 Task: Search for emails related to 'softage.4' in your mailbox.
Action: Mouse moved to (329, 13)
Screenshot: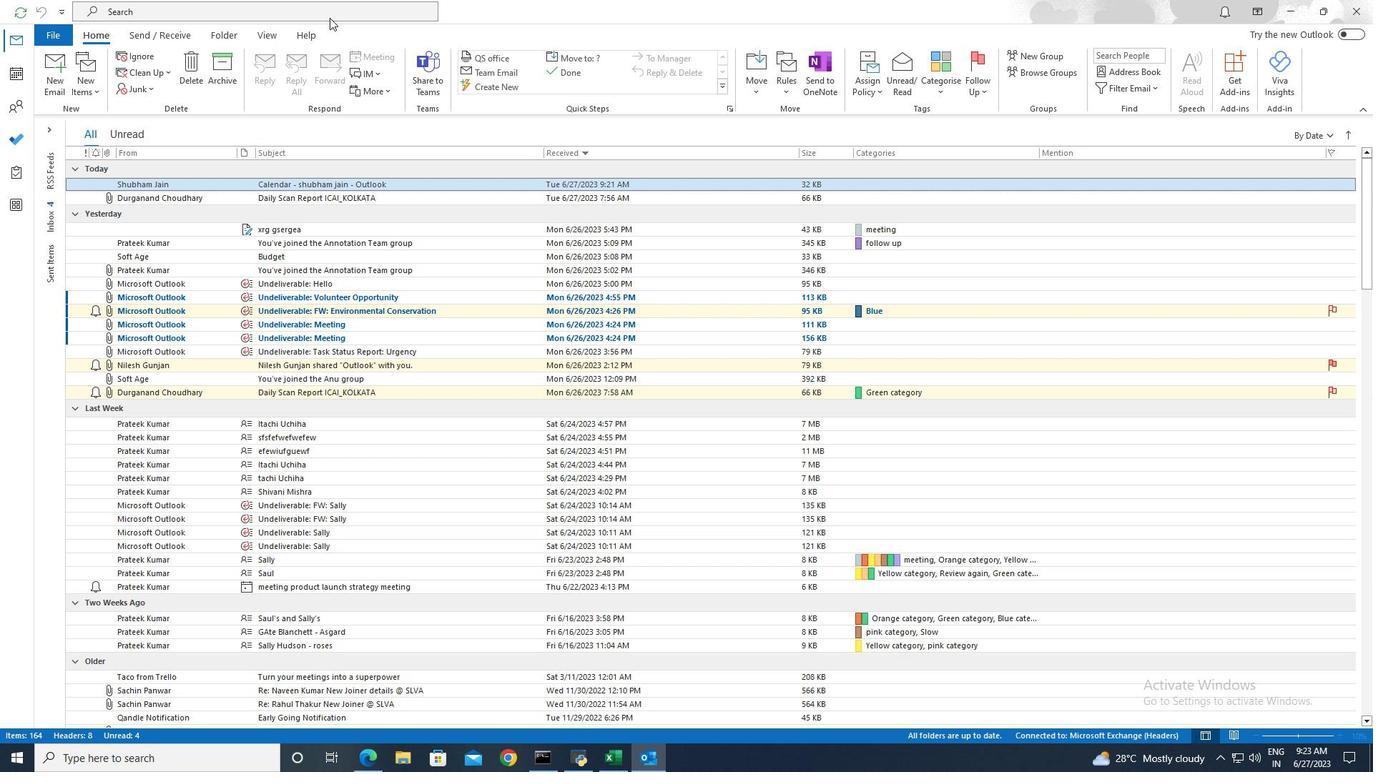 
Action: Mouse pressed left at (329, 13)
Screenshot: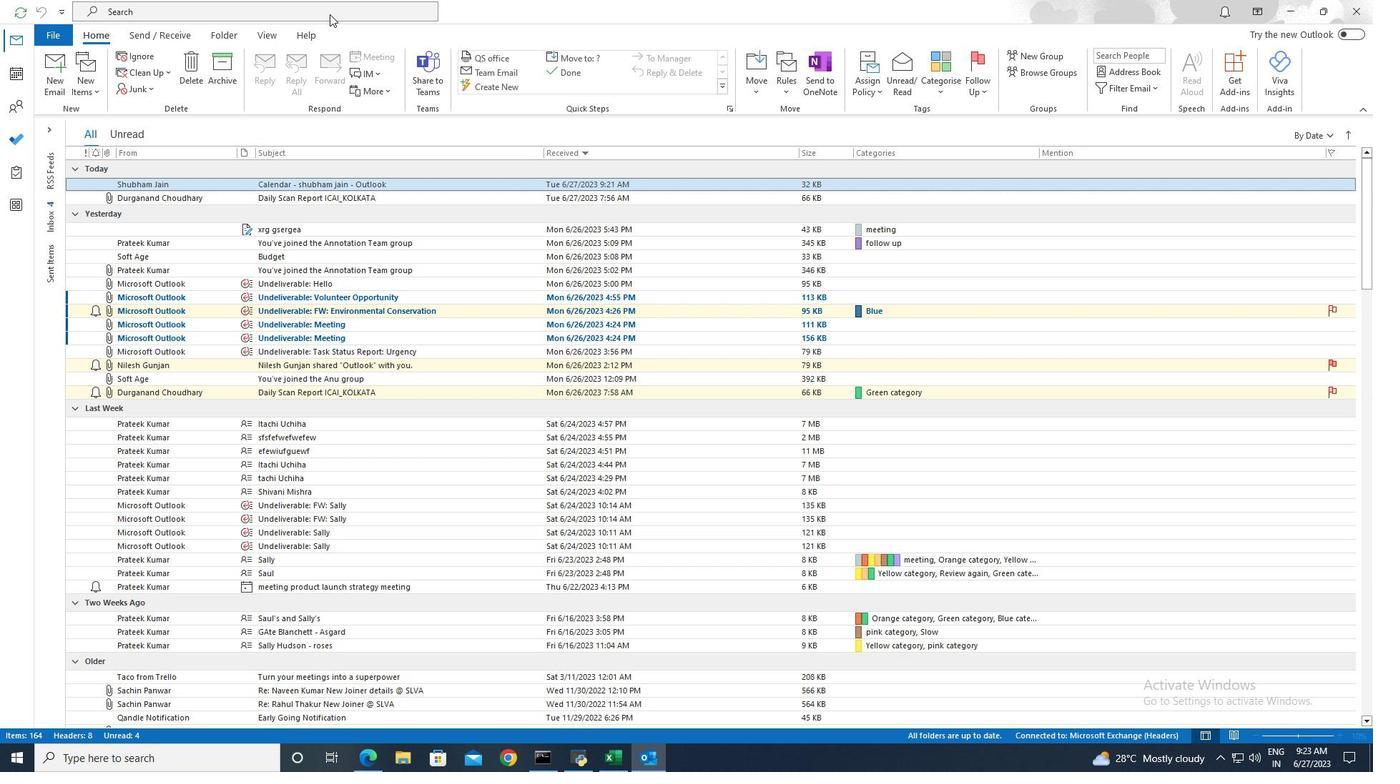 
Action: Mouse moved to (491, 8)
Screenshot: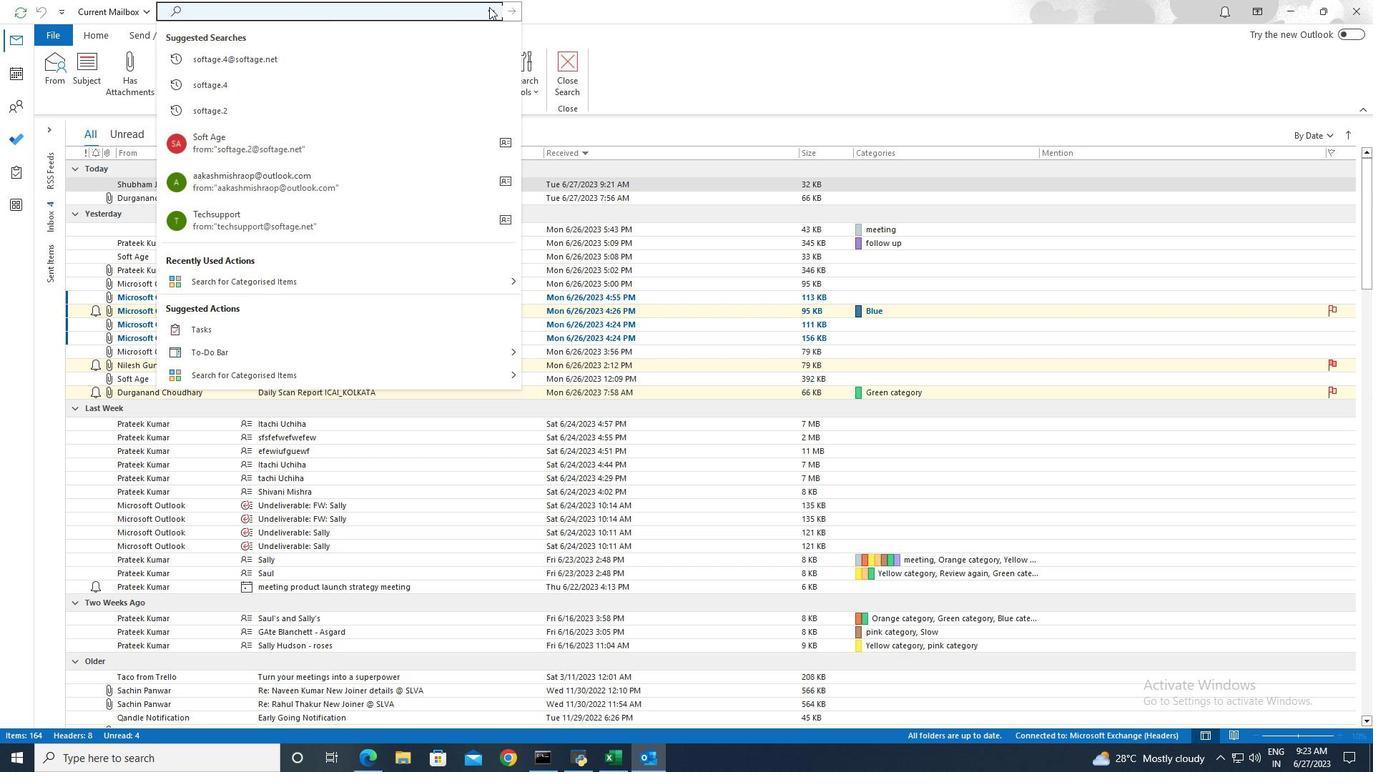 
Action: Mouse pressed left at (491, 8)
Screenshot: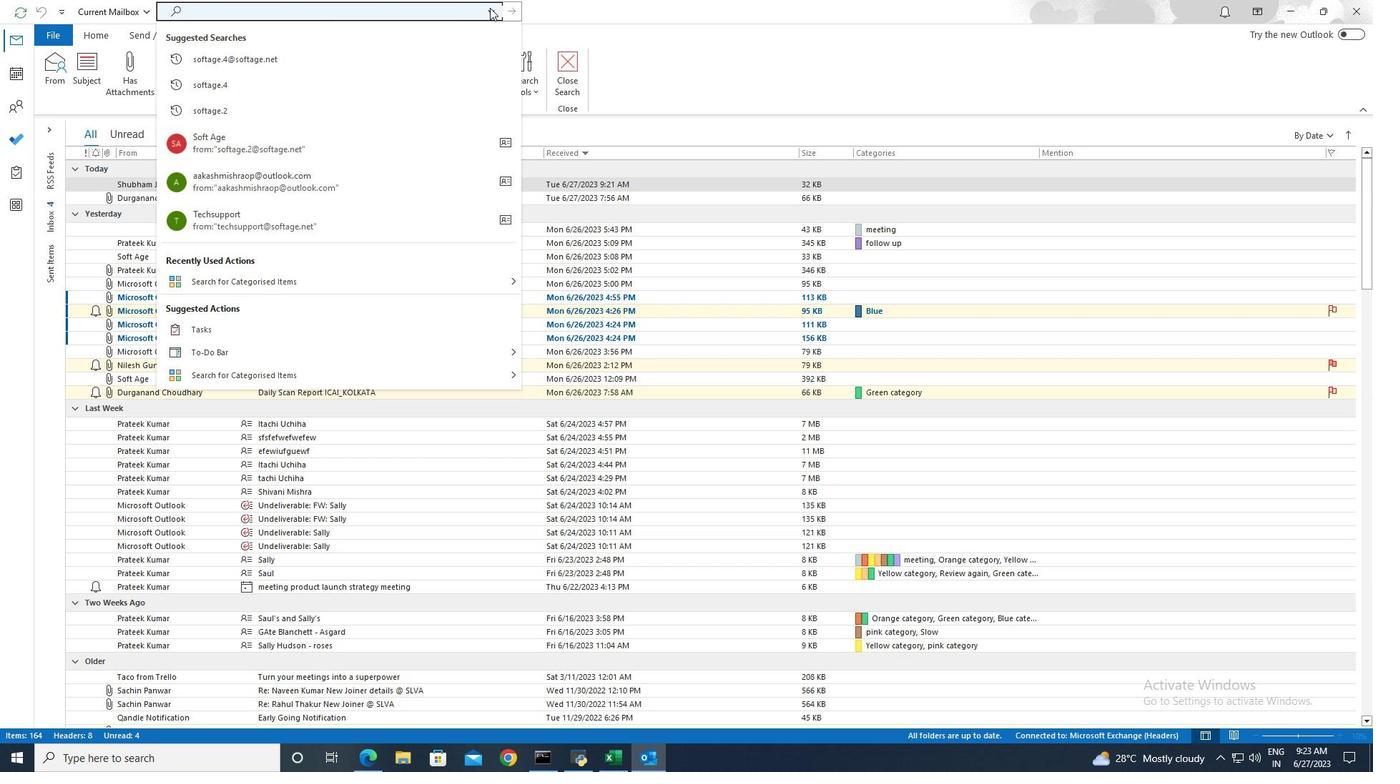 
Action: Mouse moved to (443, 200)
Screenshot: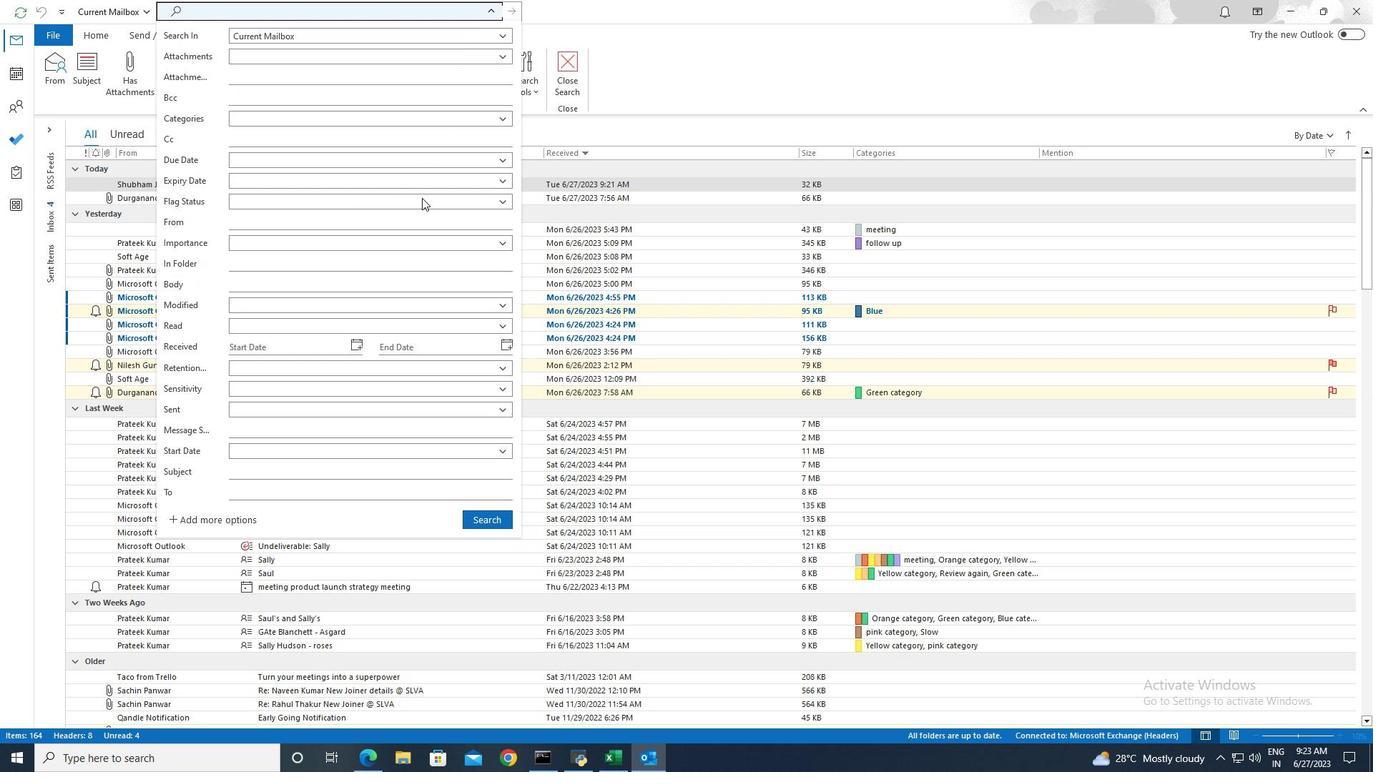 
Action: Mouse pressed left at (443, 200)
Screenshot: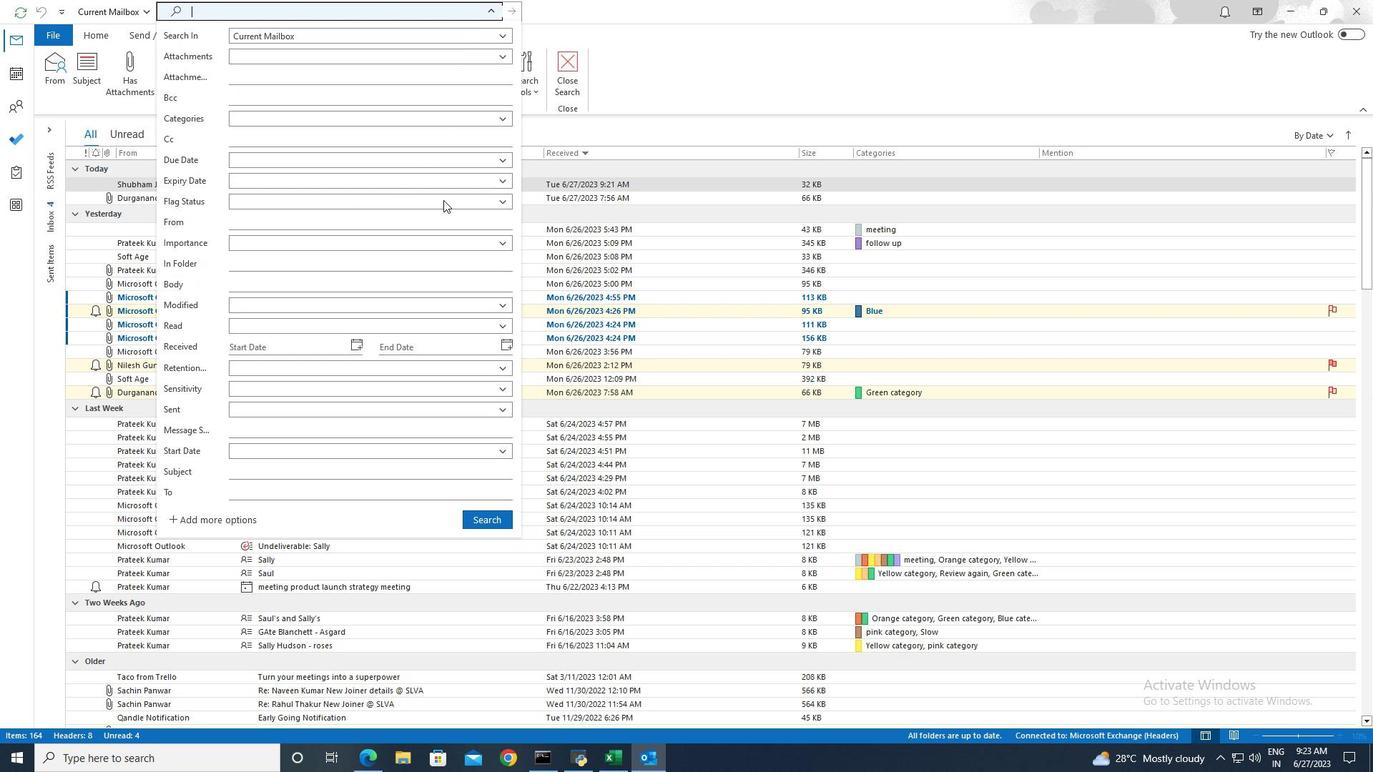 
Action: Mouse moved to (393, 228)
Screenshot: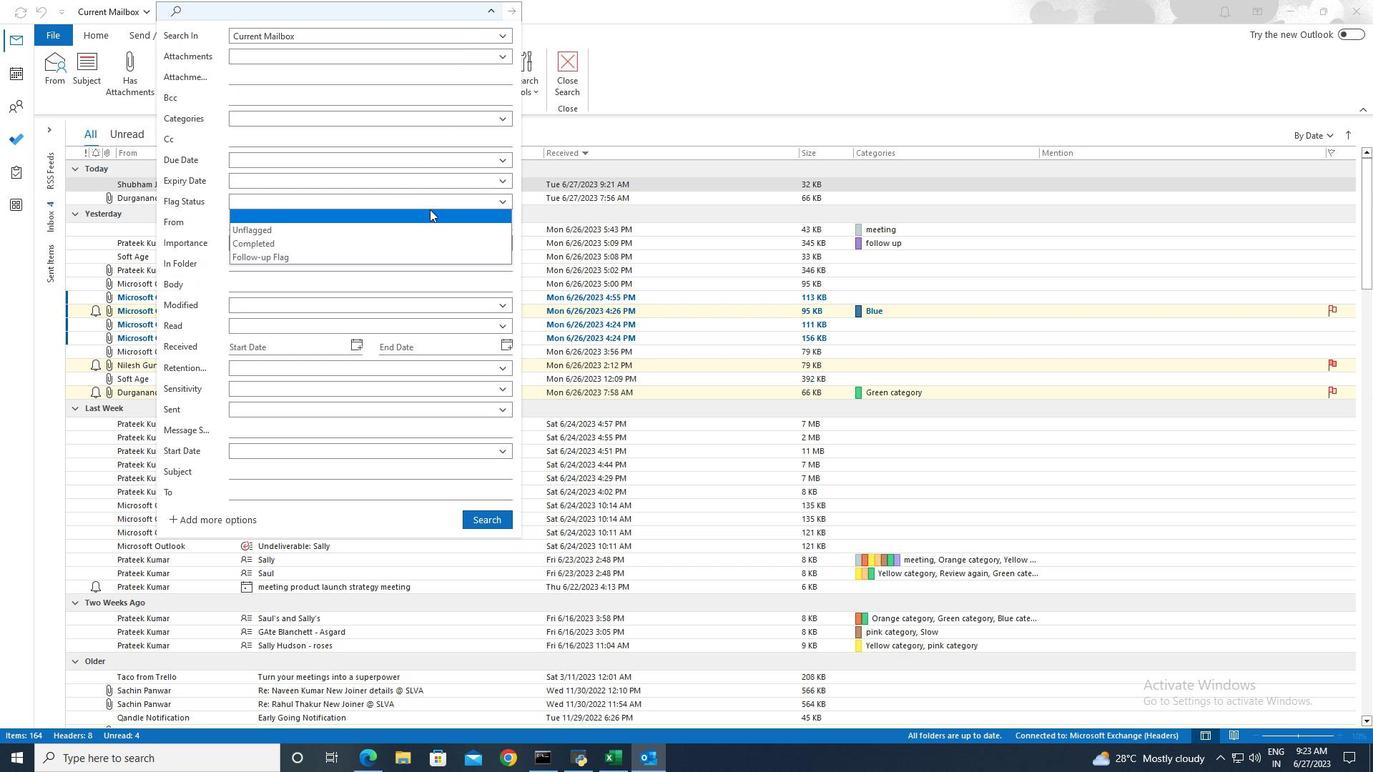 
Action: Mouse pressed left at (393, 228)
Screenshot: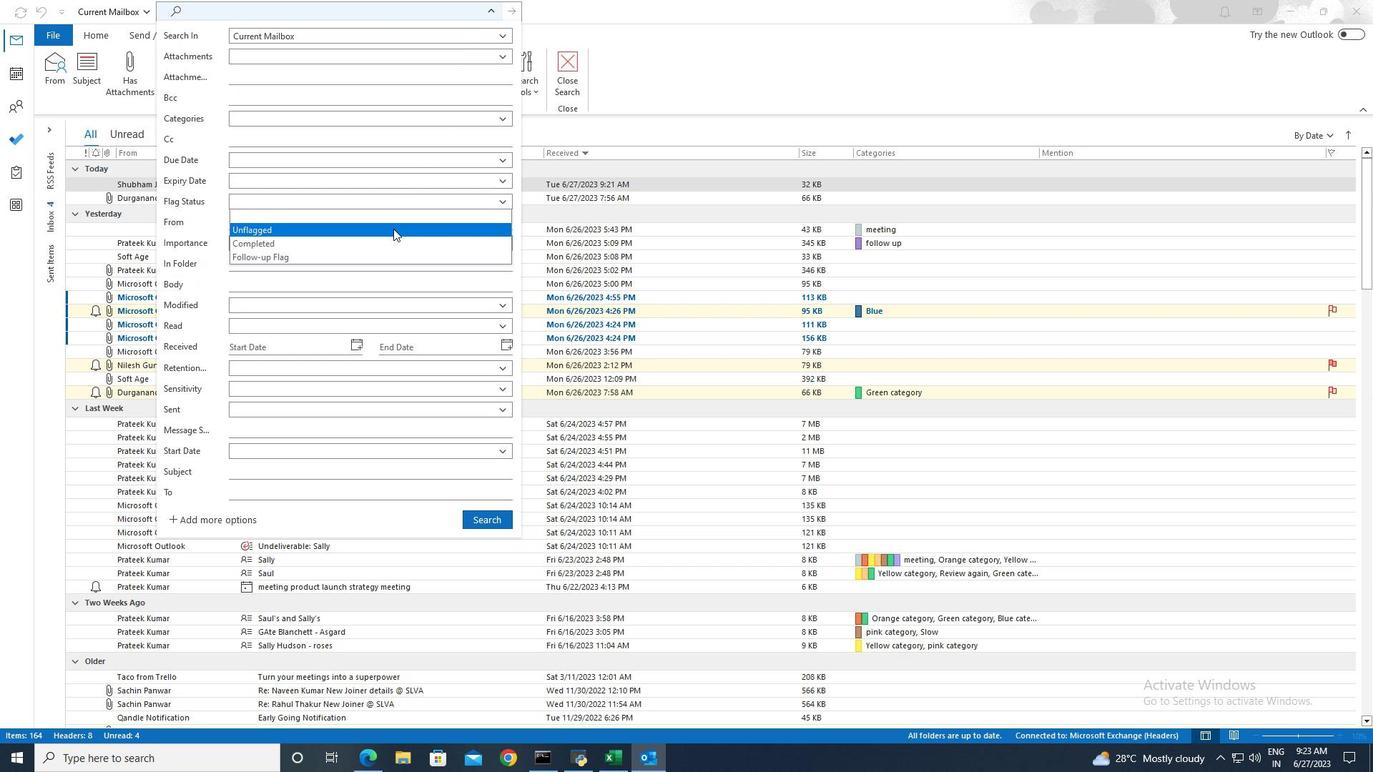 
Action: Mouse moved to (490, 515)
Screenshot: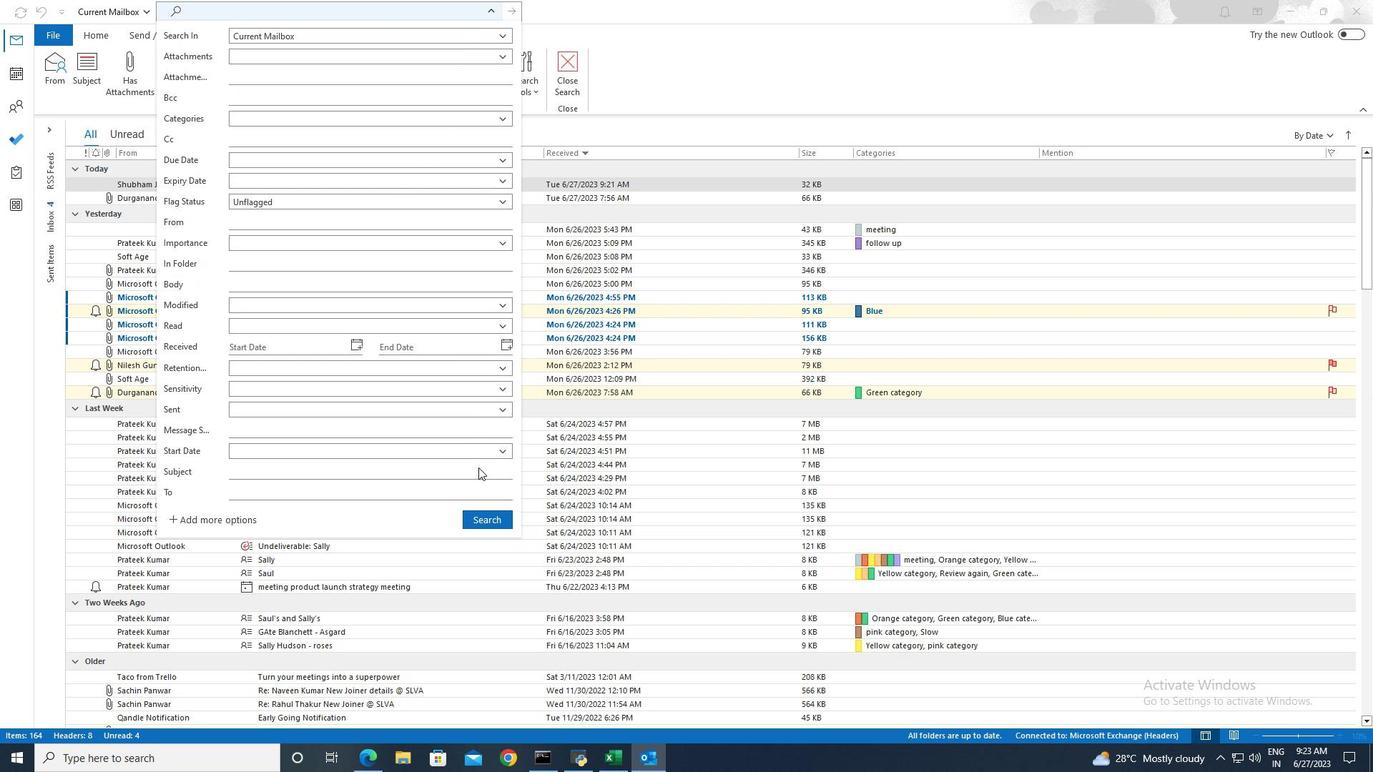 
Action: Mouse pressed left at (490, 515)
Screenshot: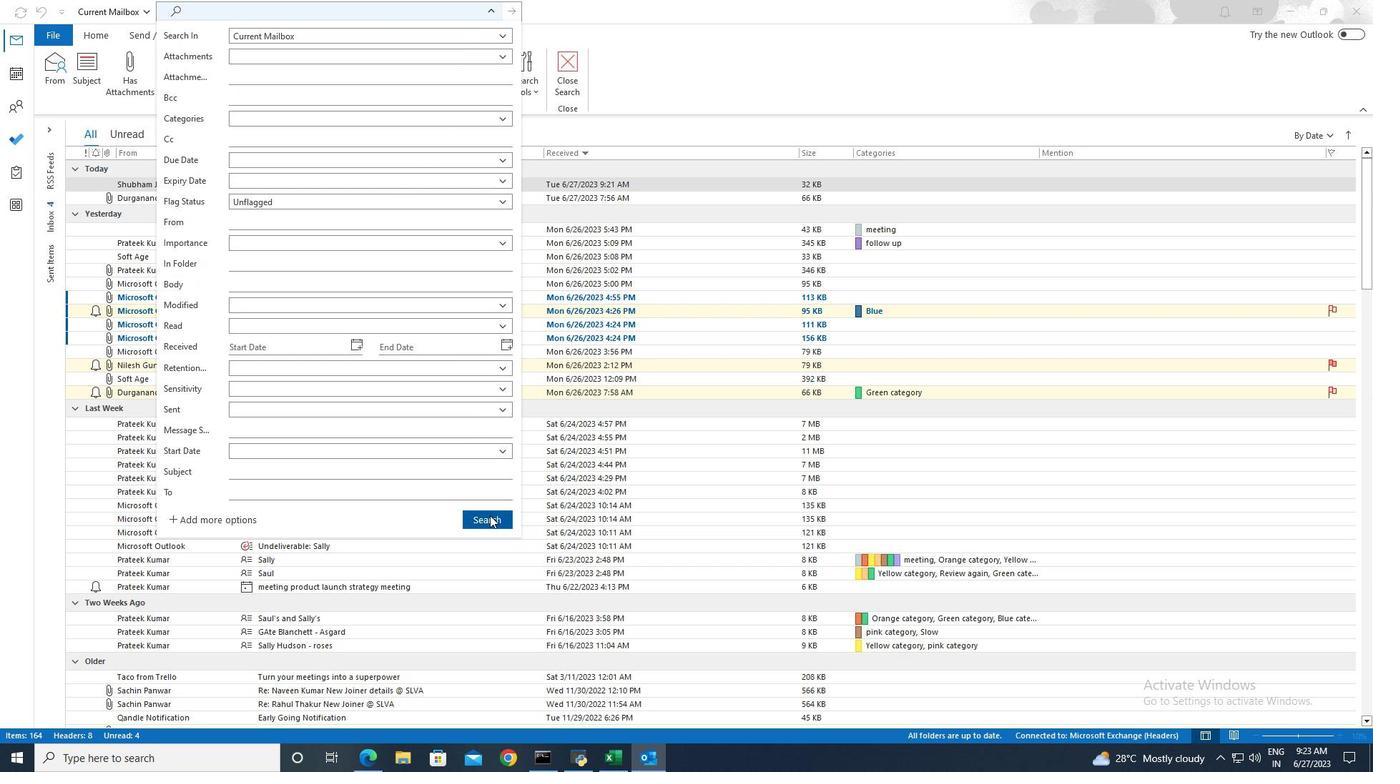 
Action: Mouse moved to (490, 514)
Screenshot: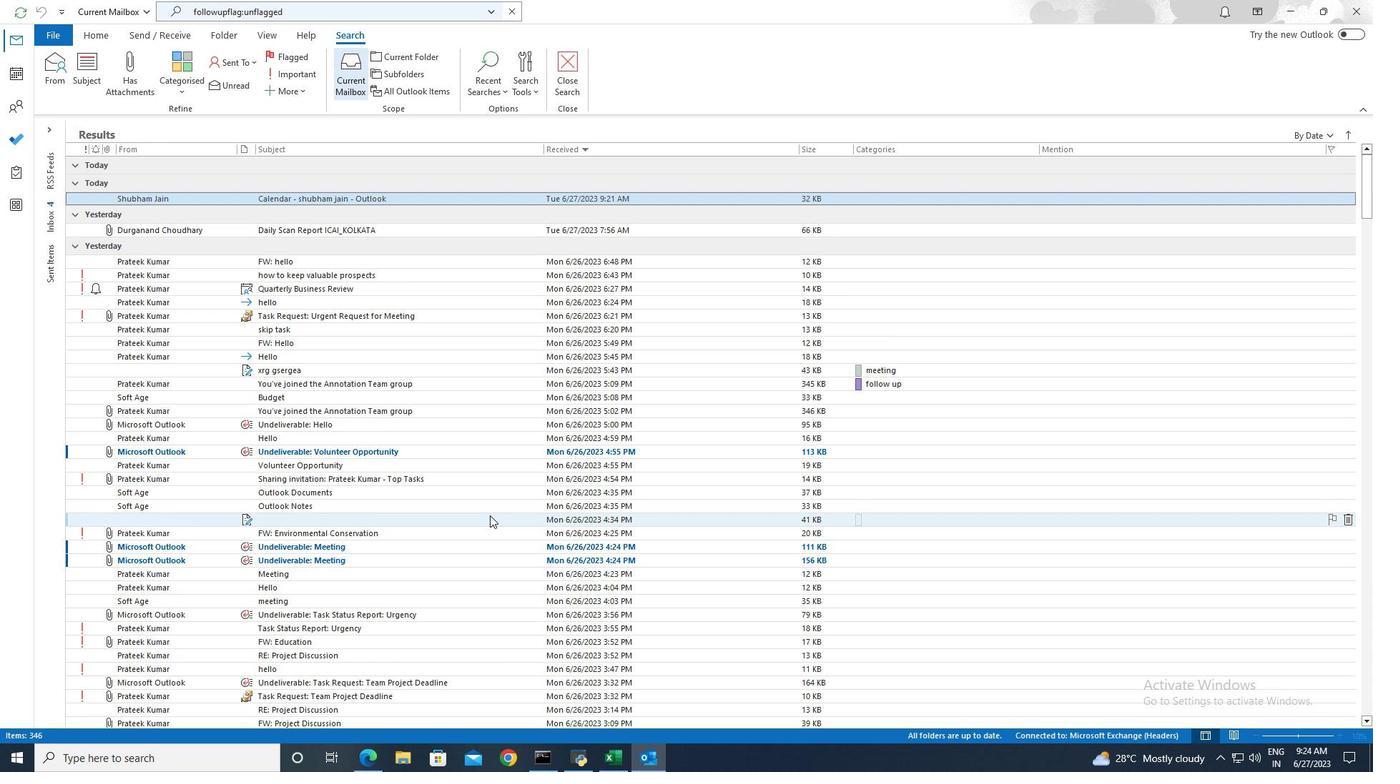 
